 Task: Sort the products in the category "Prepared Meals" by price (highest first).
Action: Mouse pressed left at (221, 90)
Screenshot: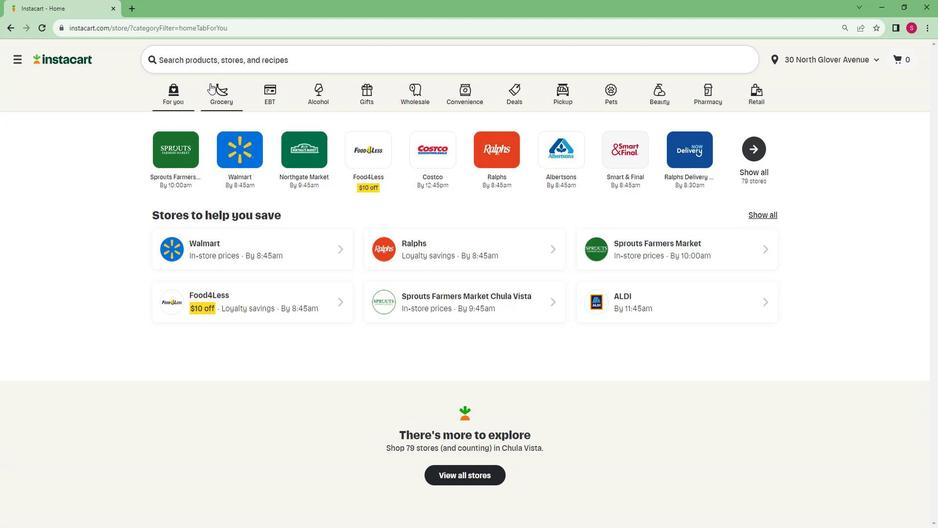 
Action: Mouse moved to (213, 304)
Screenshot: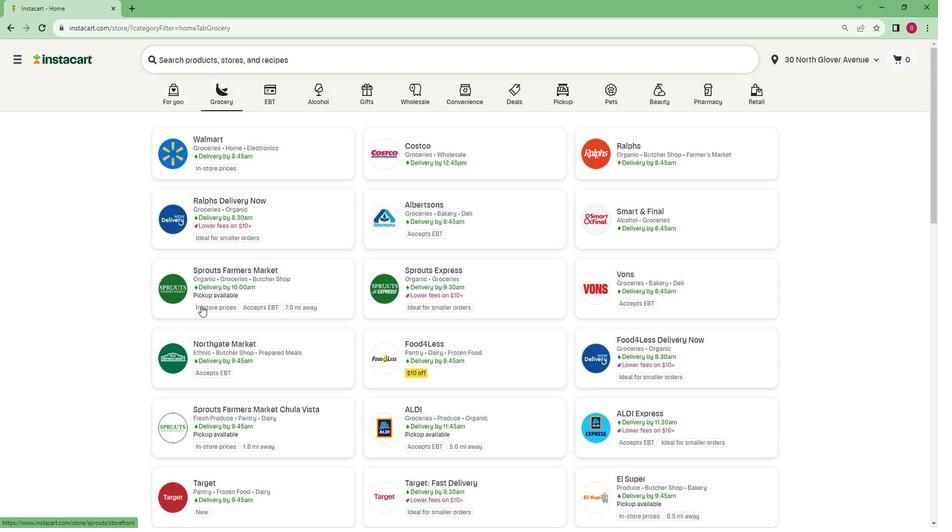 
Action: Mouse pressed left at (213, 304)
Screenshot: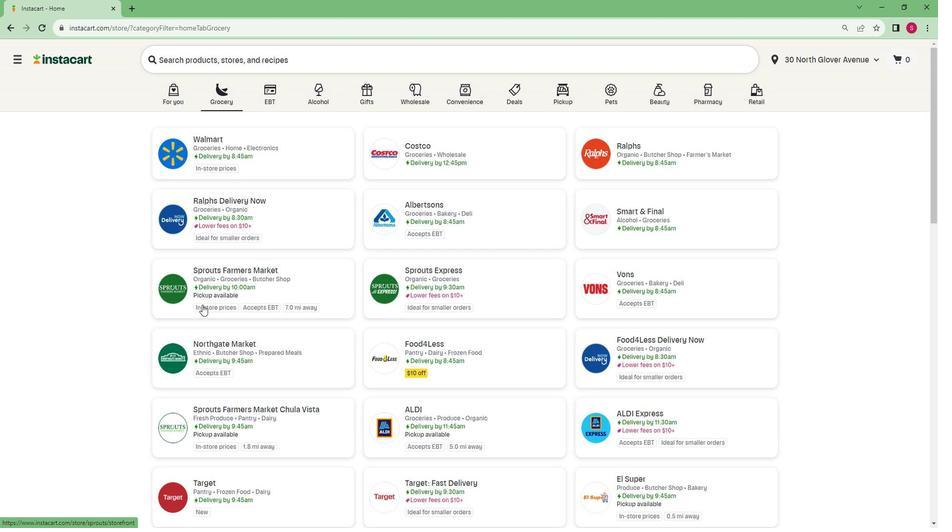 
Action: Mouse moved to (99, 397)
Screenshot: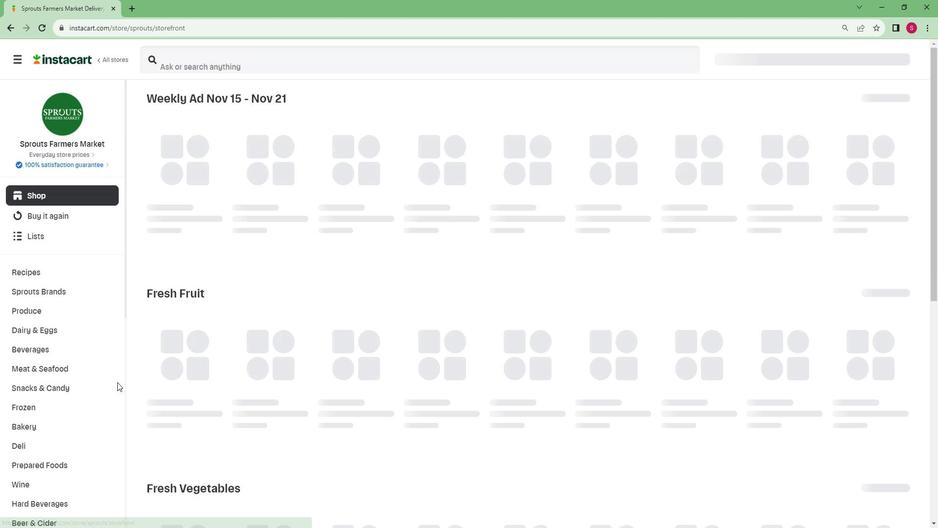 
Action: Mouse scrolled (99, 396) with delta (0, 0)
Screenshot: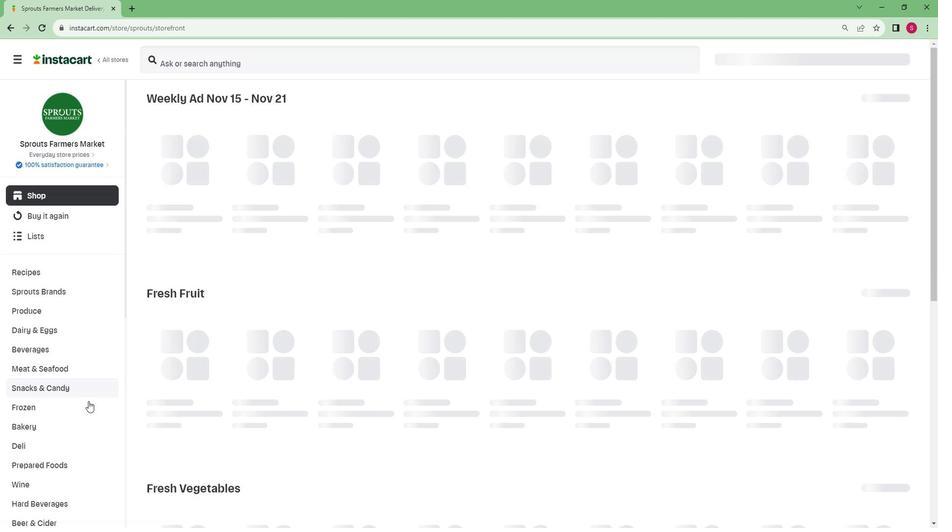 
Action: Mouse scrolled (99, 396) with delta (0, 0)
Screenshot: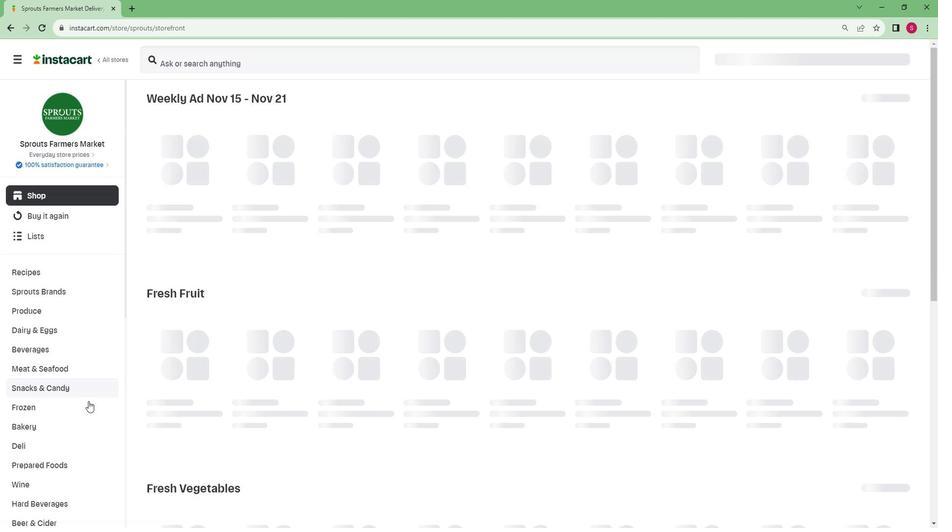 
Action: Mouse scrolled (99, 396) with delta (0, 0)
Screenshot: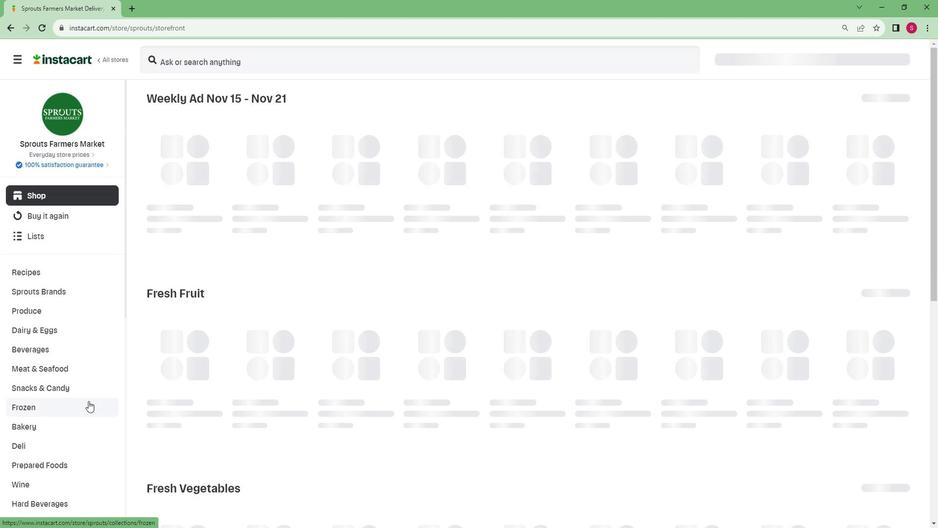 
Action: Mouse scrolled (99, 396) with delta (0, 0)
Screenshot: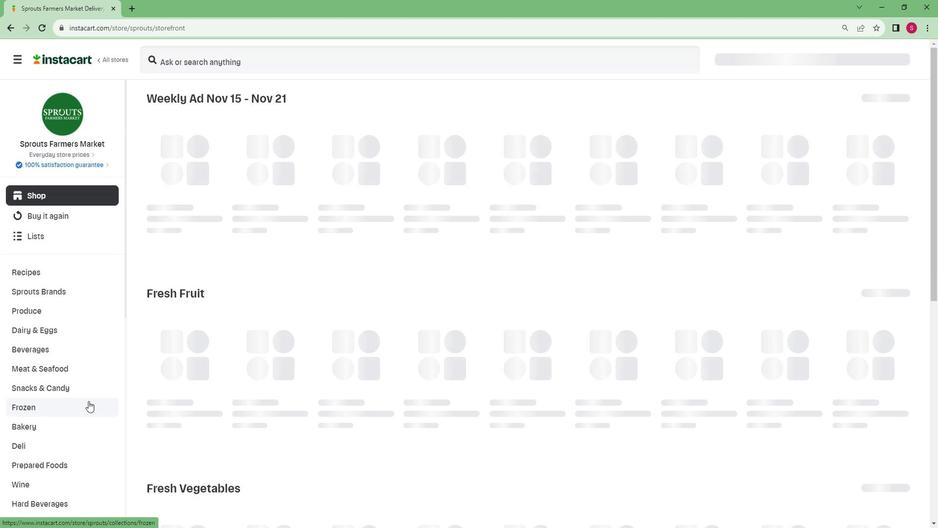 
Action: Mouse scrolled (99, 396) with delta (0, 0)
Screenshot: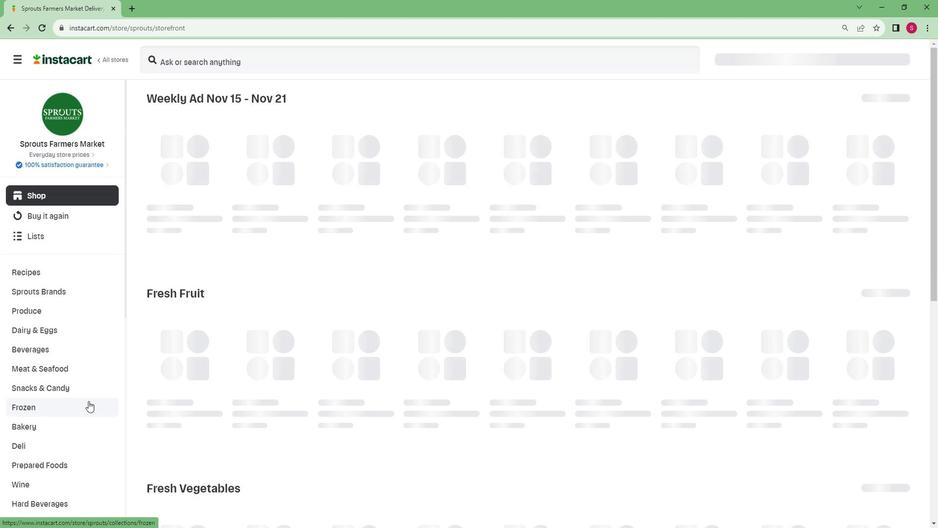 
Action: Mouse scrolled (99, 396) with delta (0, 0)
Screenshot: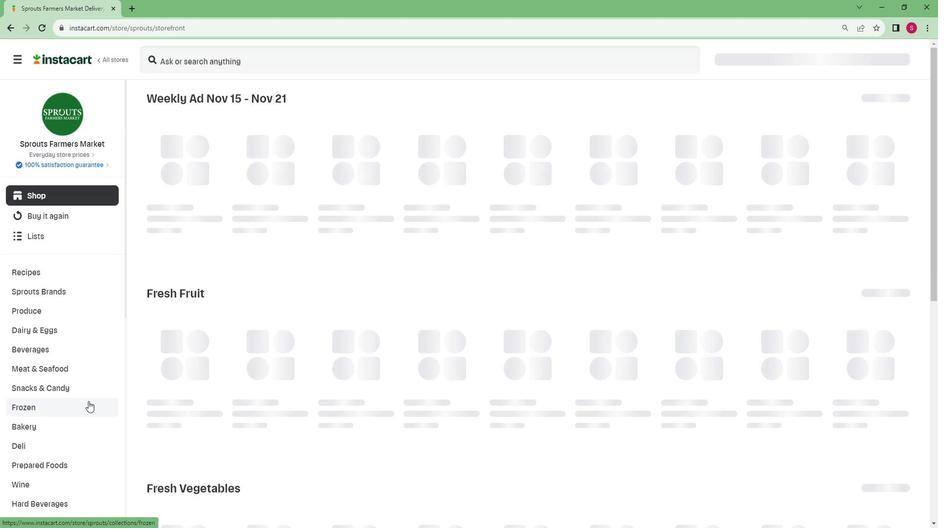 
Action: Mouse scrolled (99, 396) with delta (0, 0)
Screenshot: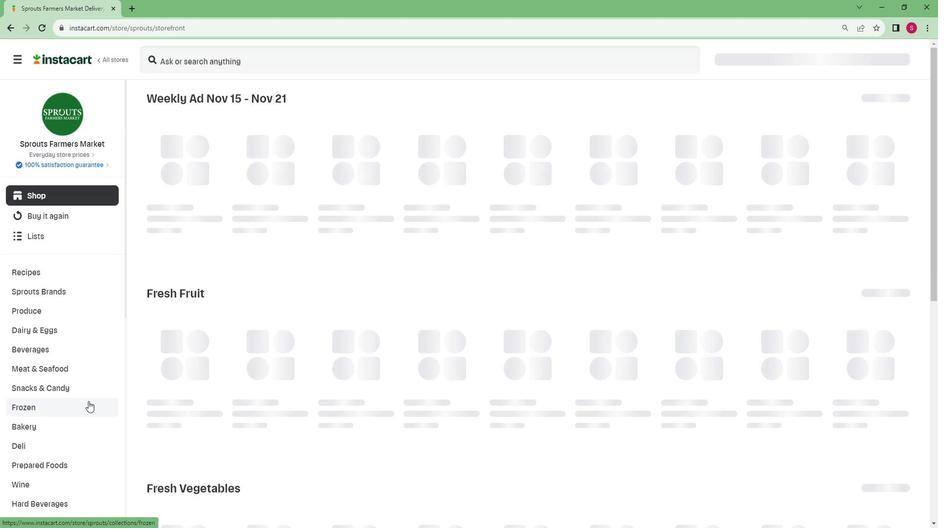 
Action: Mouse moved to (65, 463)
Screenshot: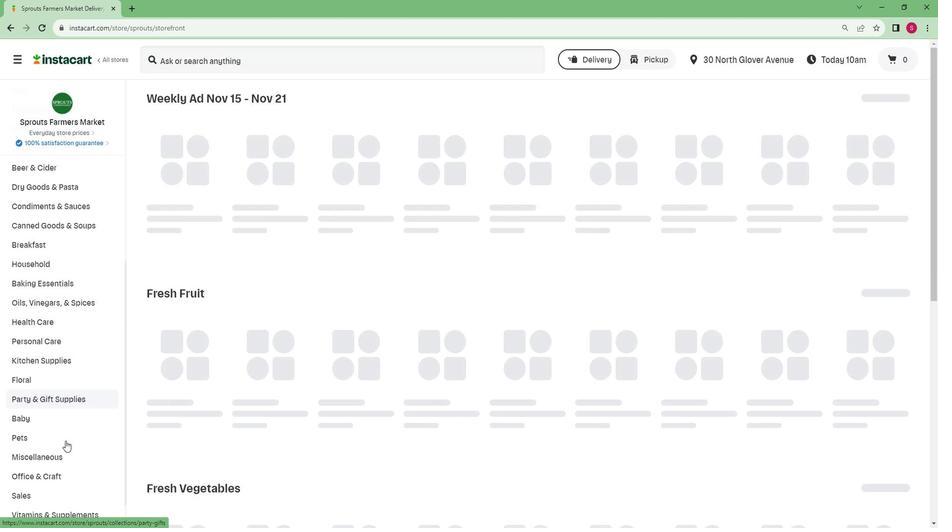 
Action: Mouse scrolled (65, 463) with delta (0, 0)
Screenshot: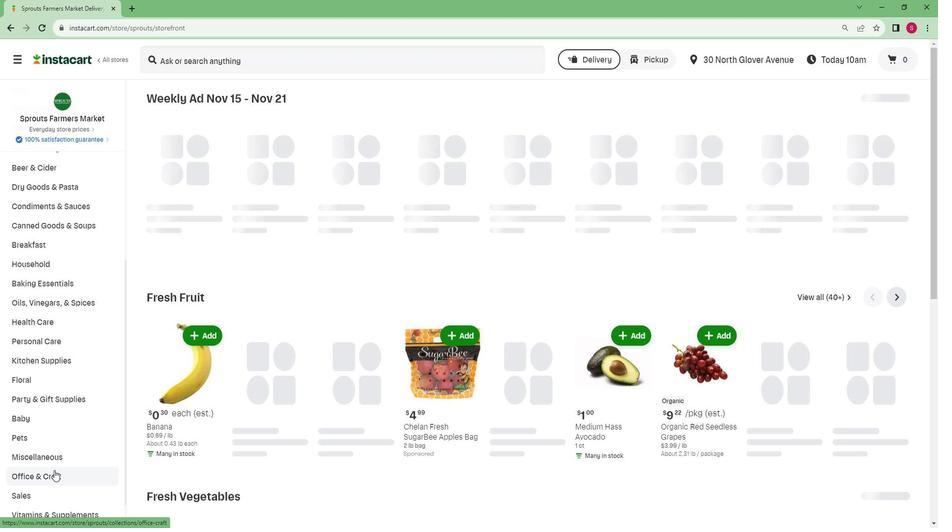 
Action: Mouse scrolled (65, 463) with delta (0, 0)
Screenshot: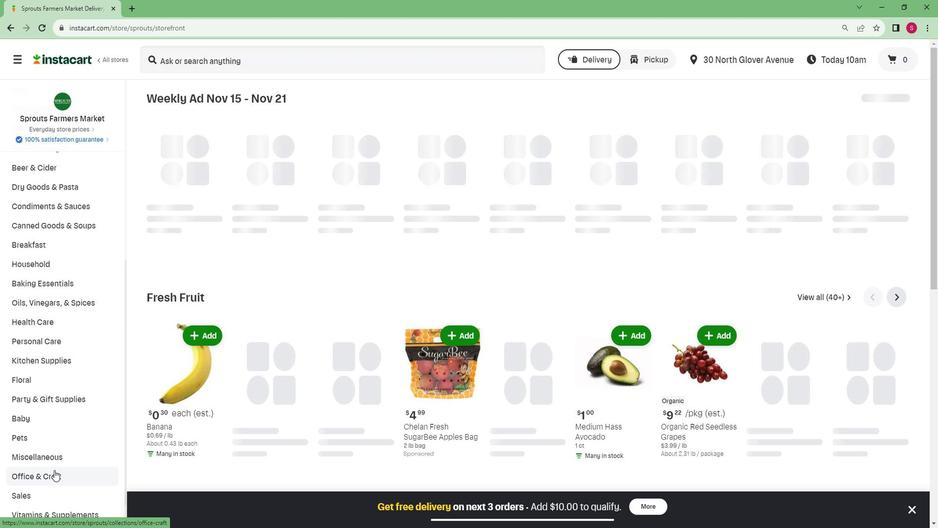 
Action: Mouse scrolled (65, 463) with delta (0, 0)
Screenshot: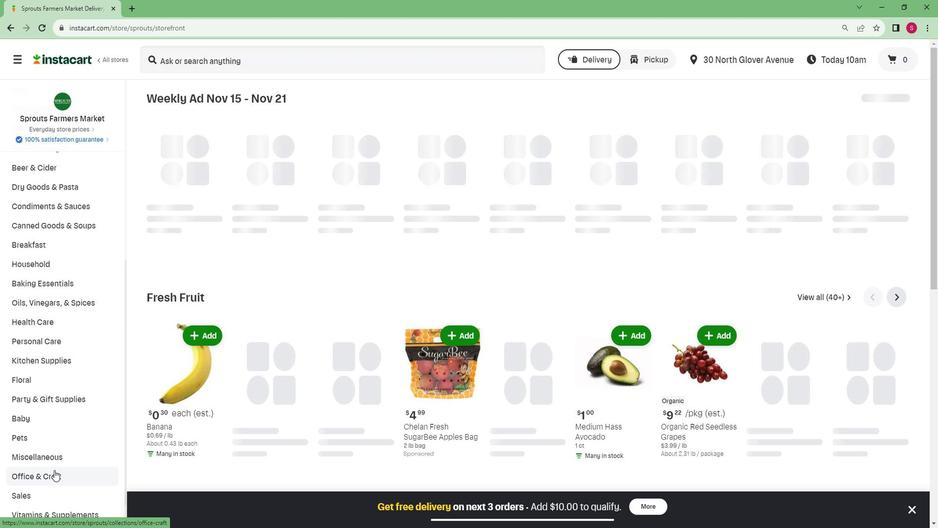 
Action: Mouse moved to (46, 501)
Screenshot: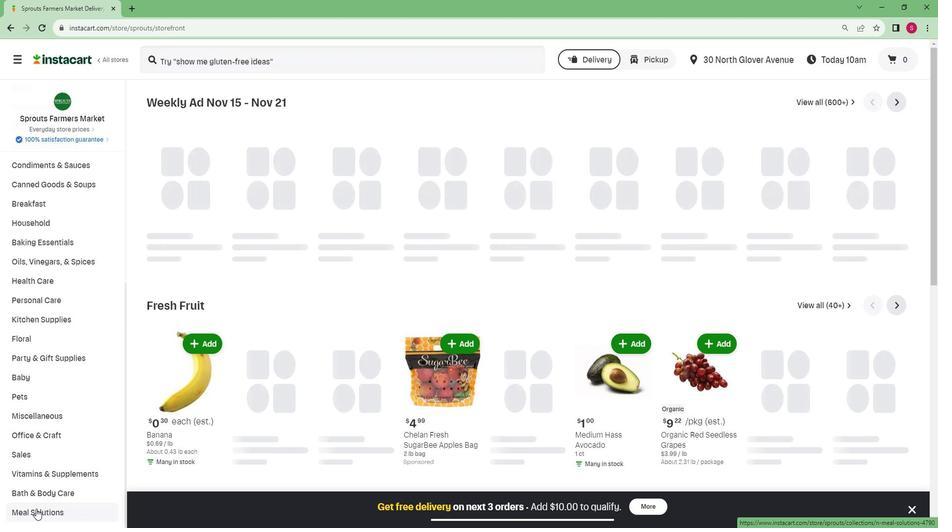
Action: Mouse pressed left at (46, 501)
Screenshot: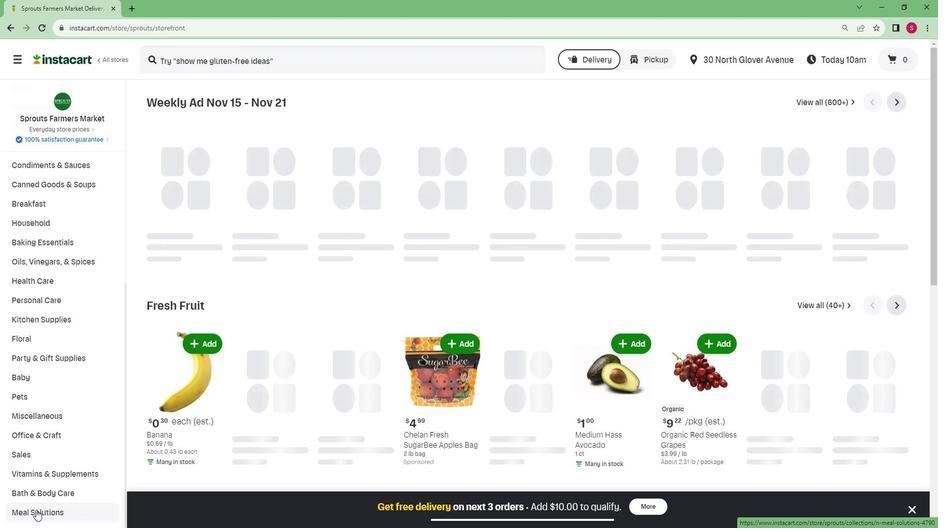 
Action: Mouse moved to (58, 457)
Screenshot: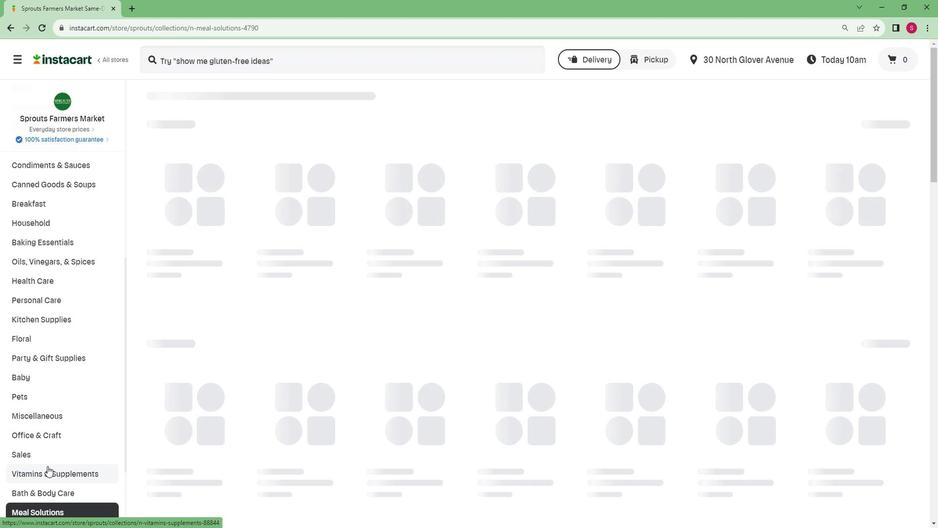 
Action: Mouse scrolled (58, 457) with delta (0, 0)
Screenshot: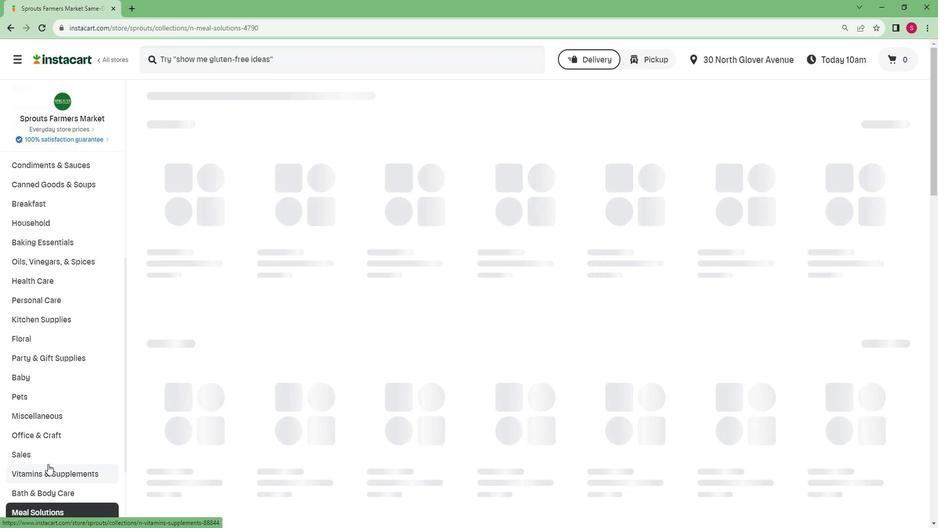
Action: Mouse scrolled (58, 457) with delta (0, 0)
Screenshot: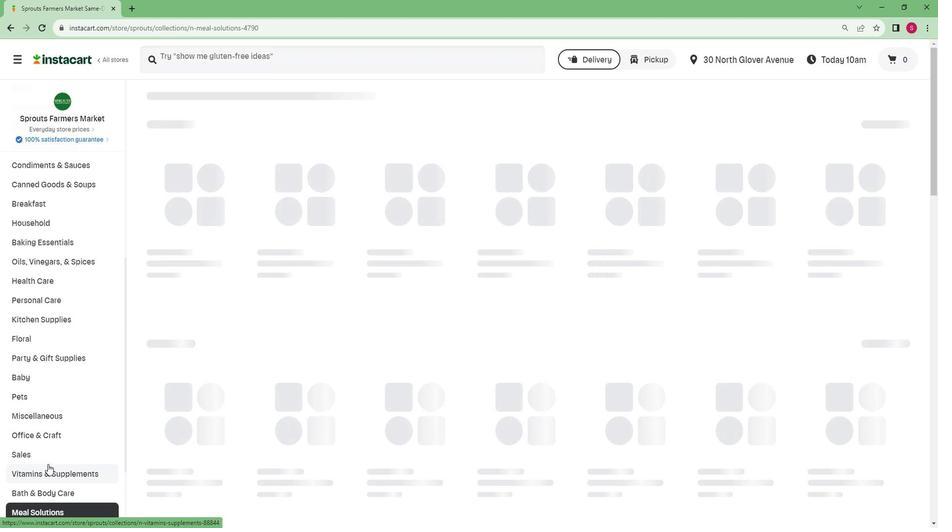 
Action: Mouse scrolled (58, 457) with delta (0, 0)
Screenshot: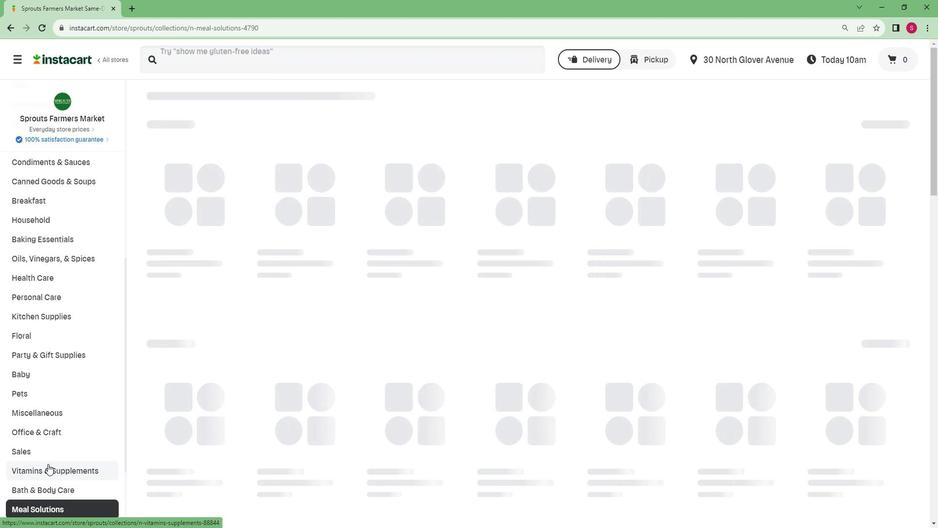 
Action: Mouse moved to (63, 450)
Screenshot: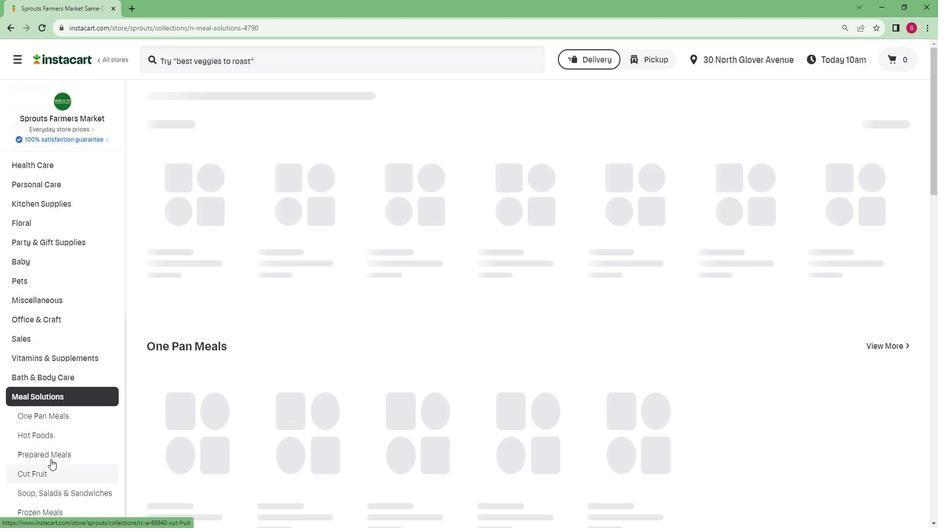 
Action: Mouse pressed left at (63, 450)
Screenshot: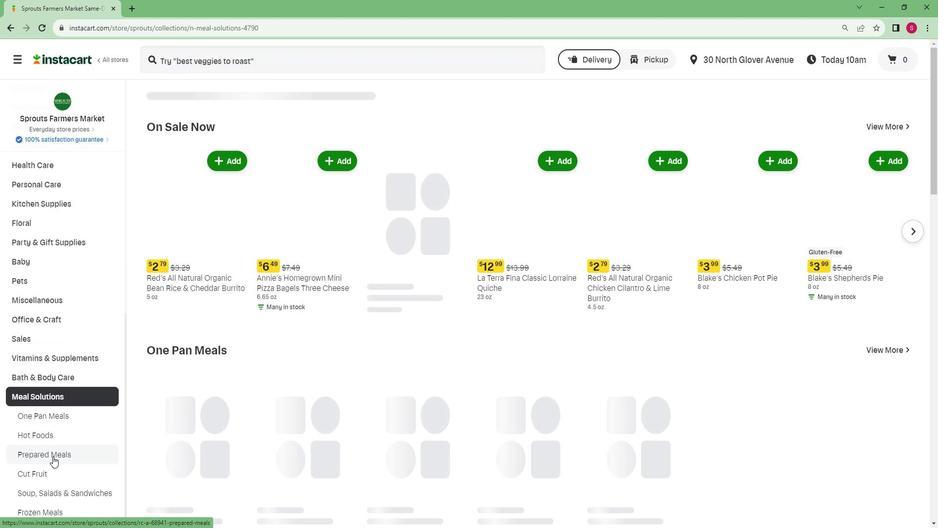 
Action: Mouse moved to (882, 142)
Screenshot: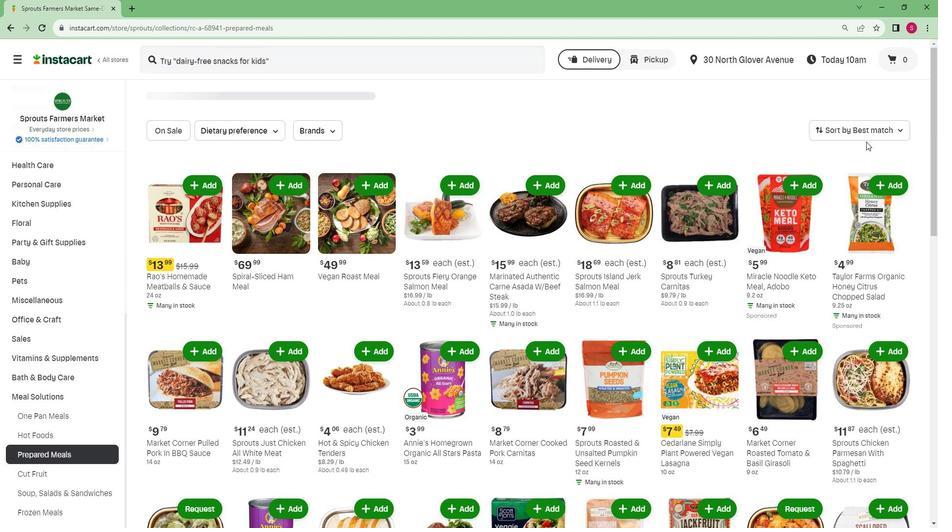 
Action: Mouse pressed left at (882, 142)
Screenshot: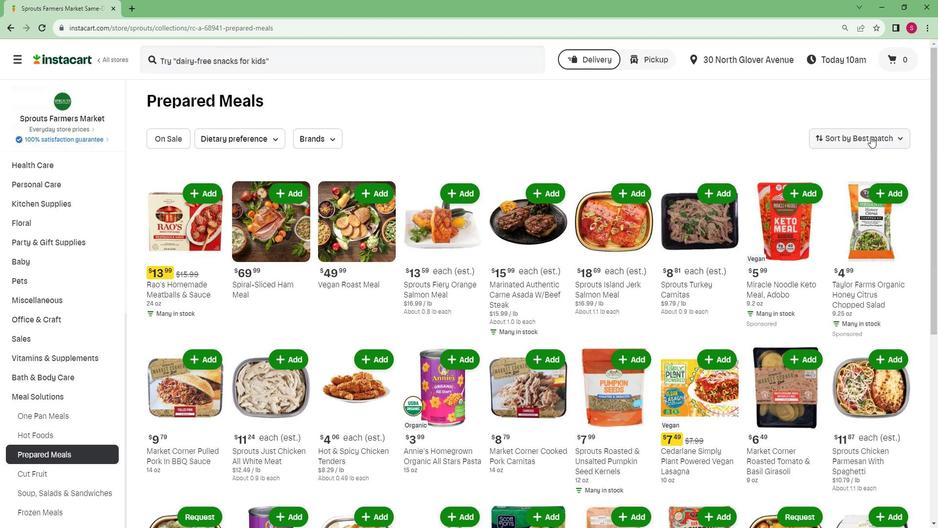 
Action: Mouse moved to (862, 210)
Screenshot: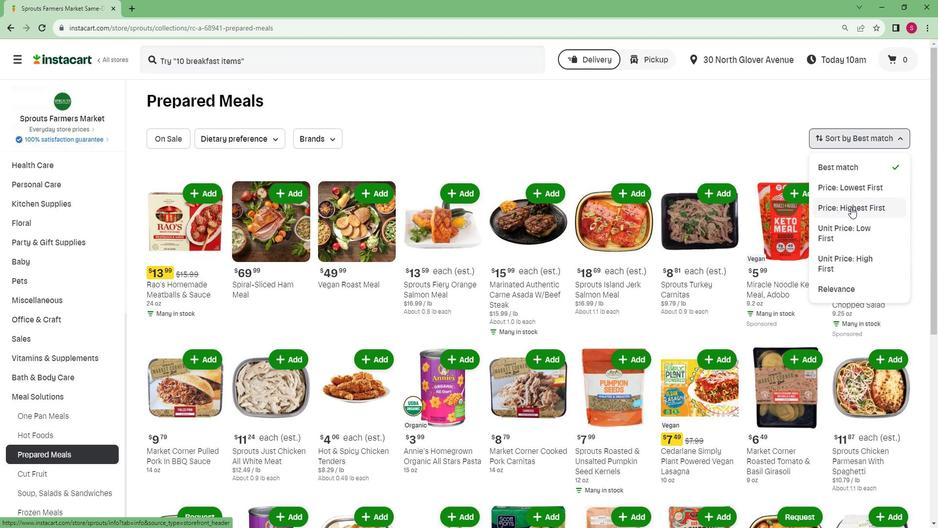 
Action: Mouse pressed left at (862, 210)
Screenshot: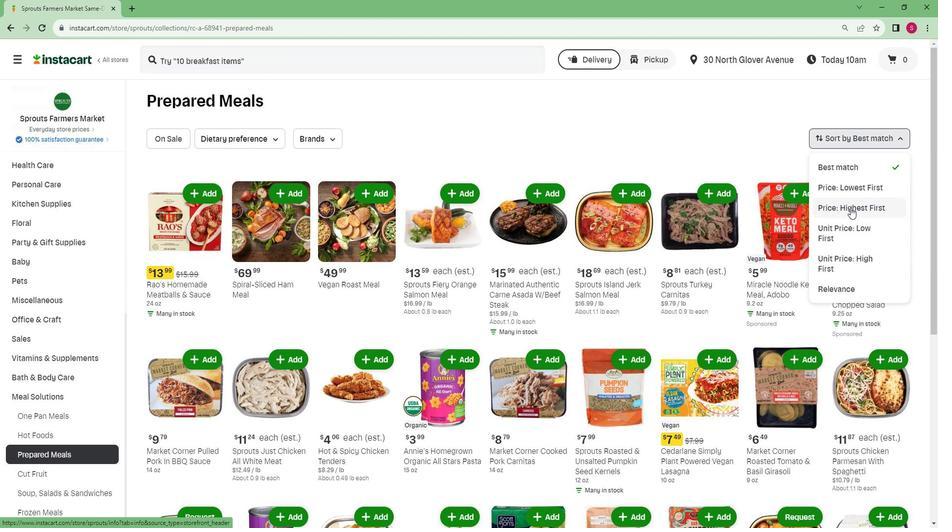 
Action: Mouse moved to (721, 224)
Screenshot: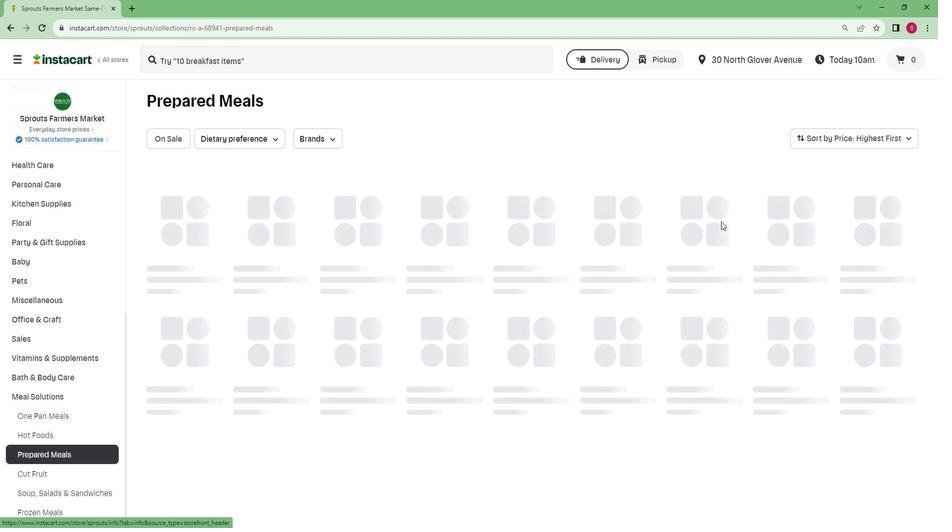 
